 Task: Clear the last 4 weeks hosted app data.
Action: Mouse moved to (997, 30)
Screenshot: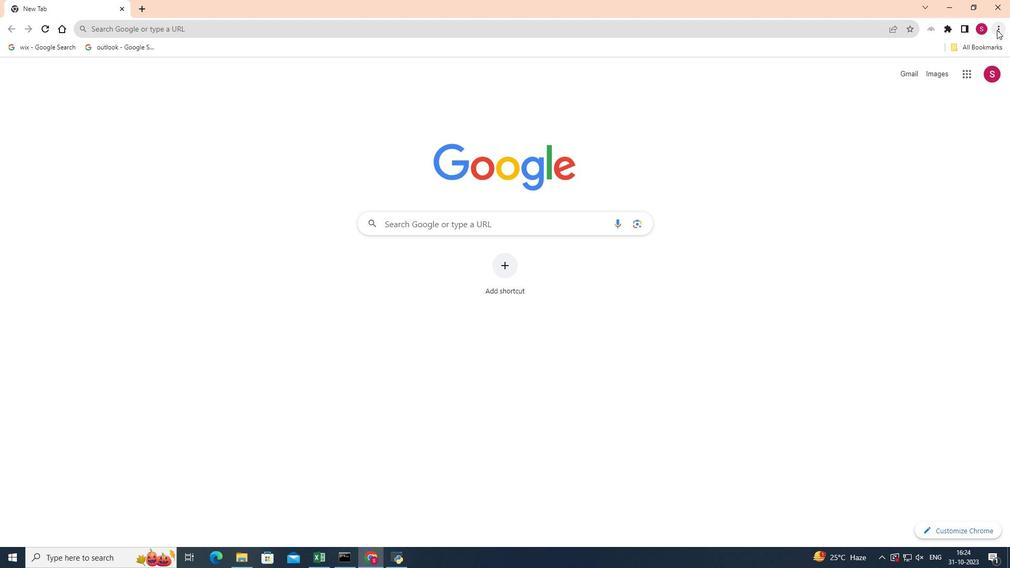 
Action: Mouse pressed left at (997, 30)
Screenshot: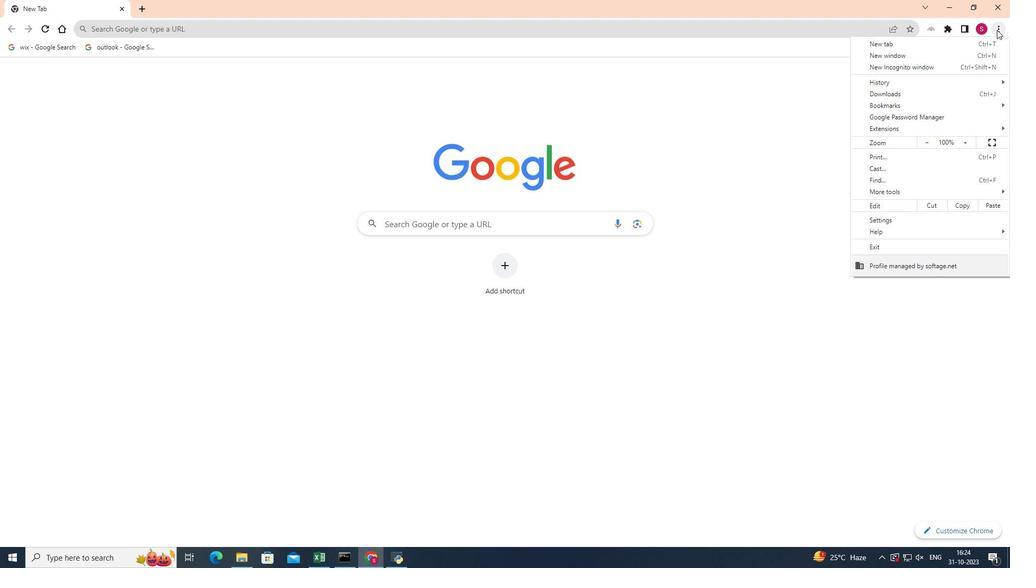 
Action: Mouse moved to (899, 190)
Screenshot: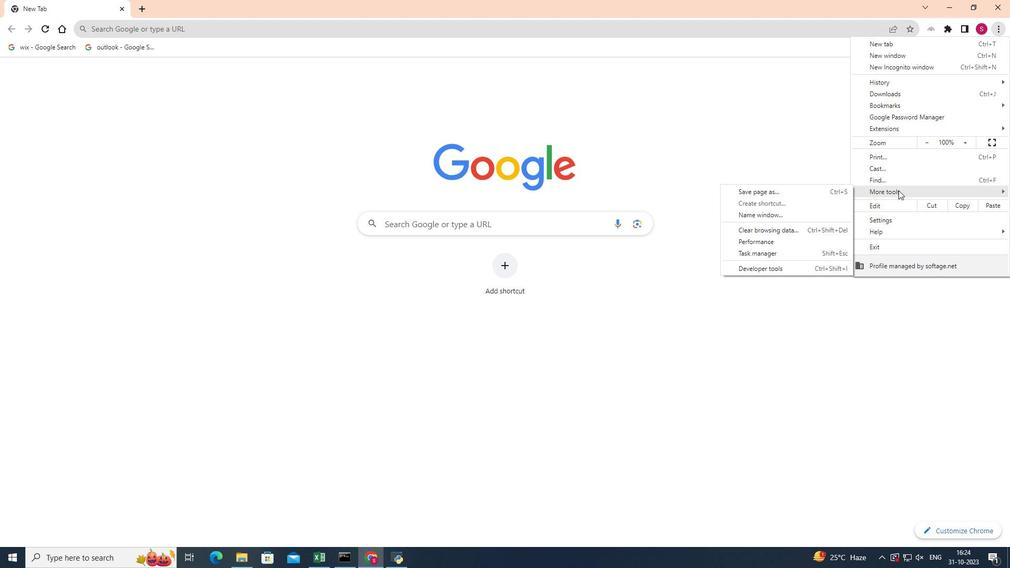 
Action: Mouse pressed left at (899, 190)
Screenshot: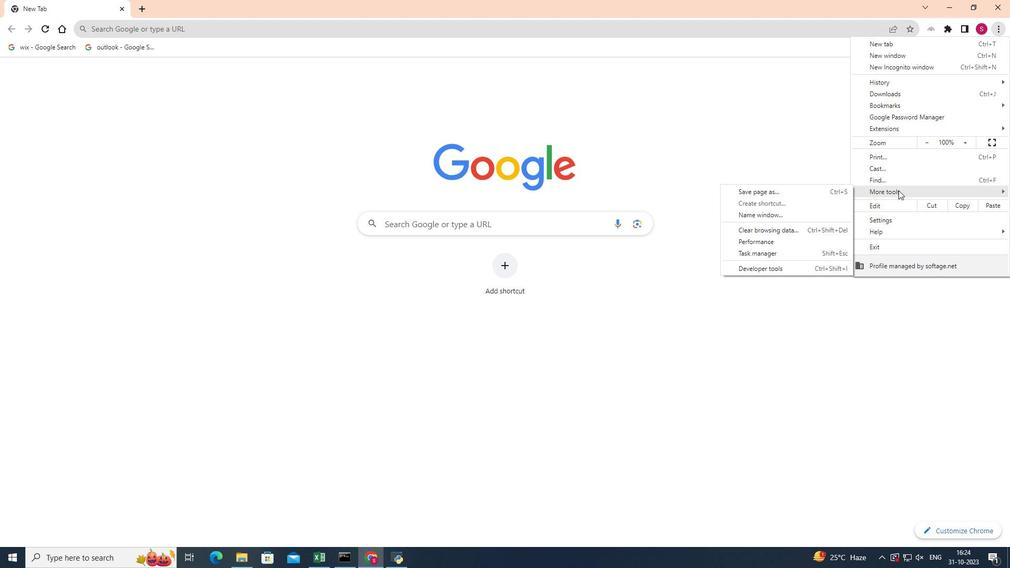 
Action: Mouse moved to (794, 233)
Screenshot: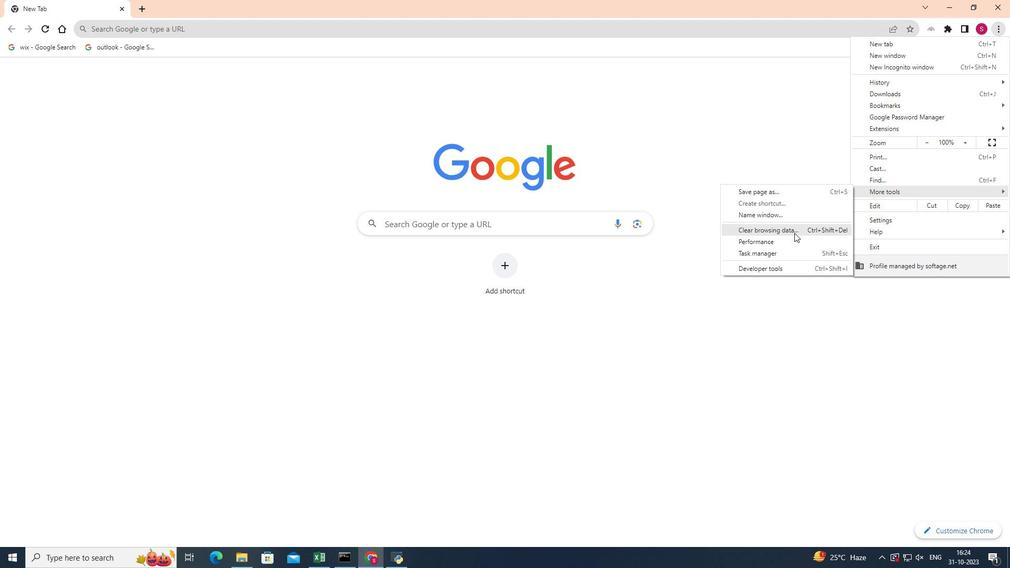 
Action: Mouse pressed left at (794, 233)
Screenshot: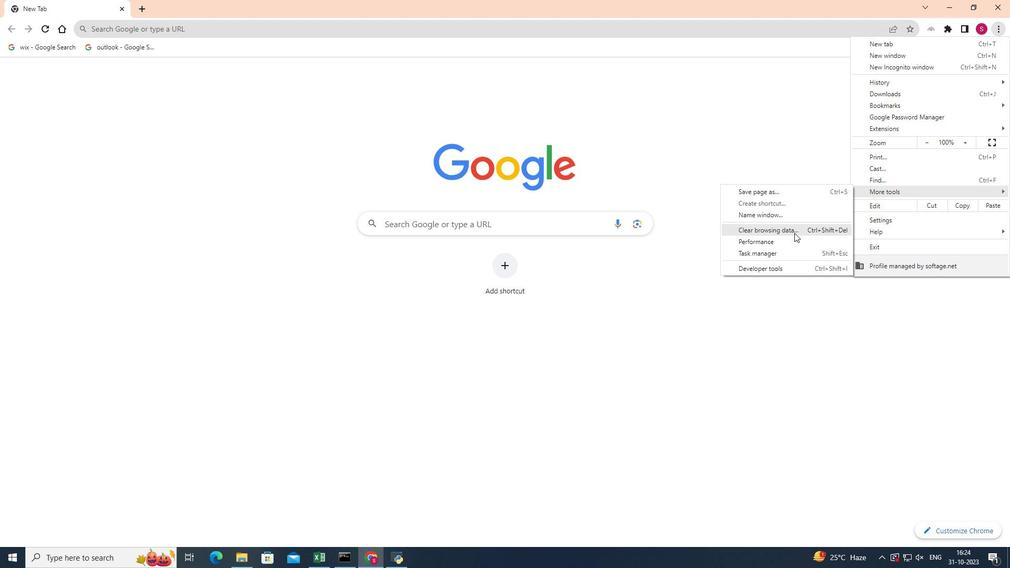 
Action: Mouse moved to (563, 162)
Screenshot: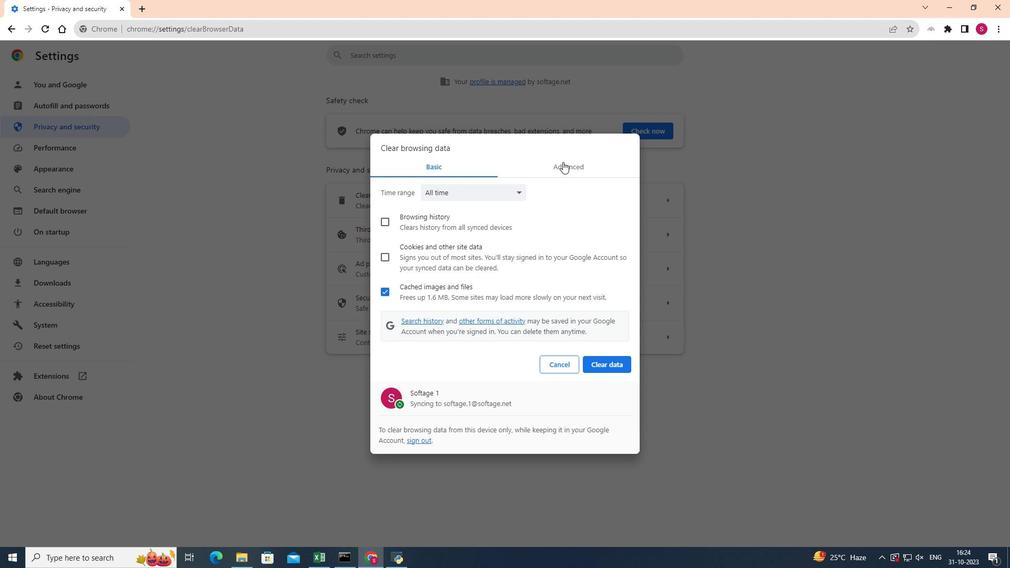 
Action: Mouse pressed left at (563, 162)
Screenshot: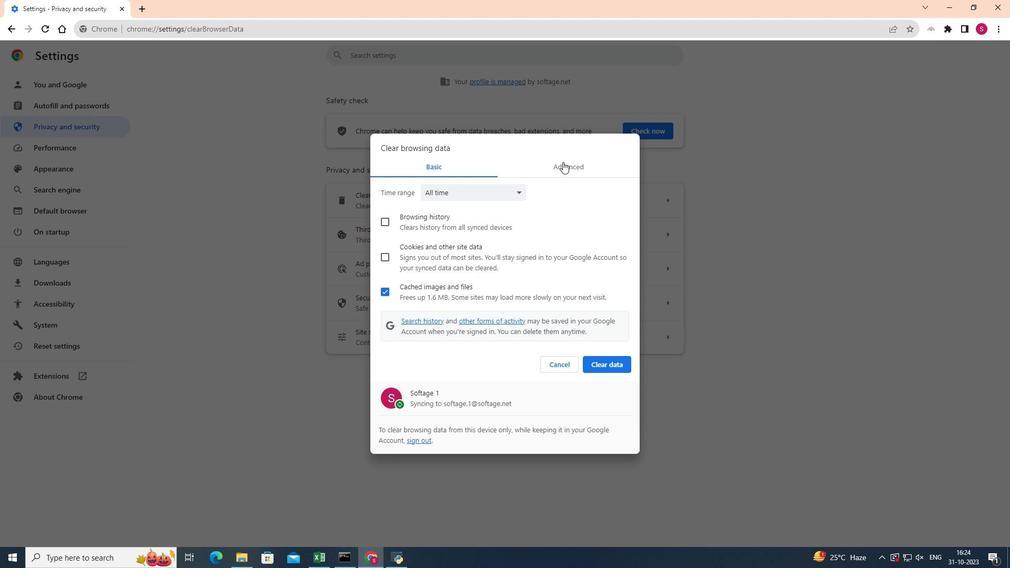 
Action: Mouse moved to (510, 193)
Screenshot: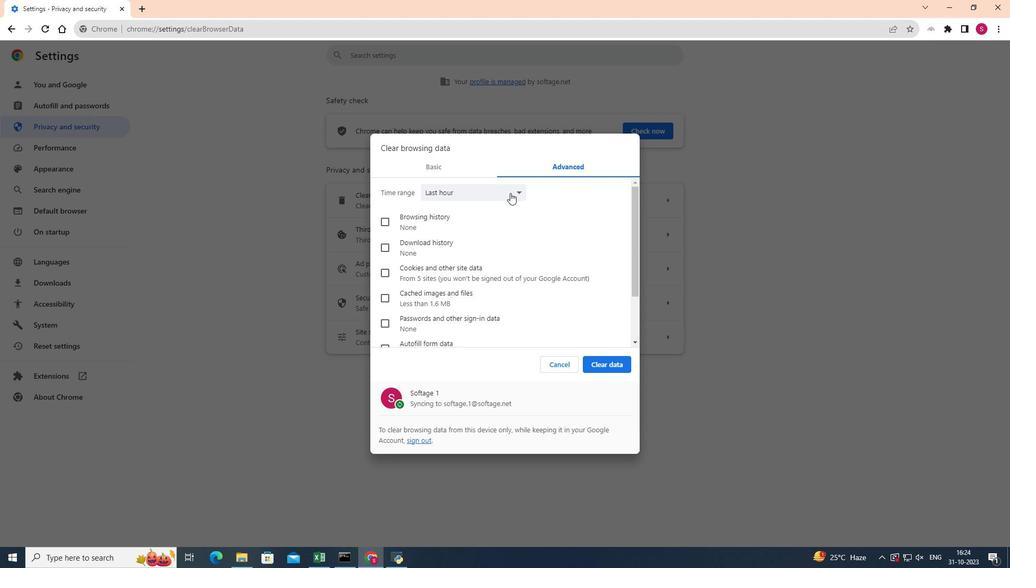 
Action: Mouse pressed left at (510, 193)
Screenshot: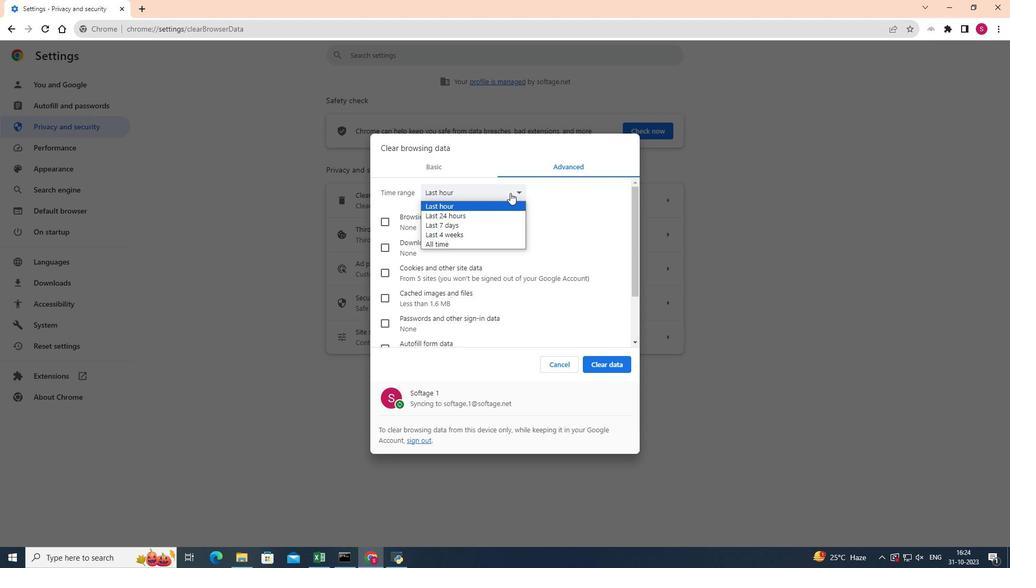 
Action: Mouse moved to (472, 232)
Screenshot: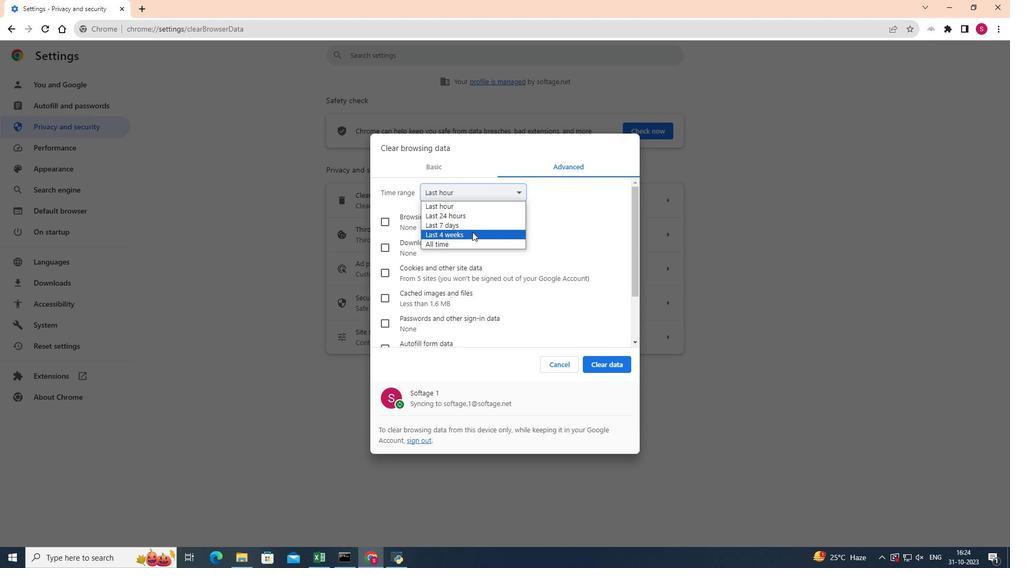 
Action: Mouse pressed left at (472, 232)
Screenshot: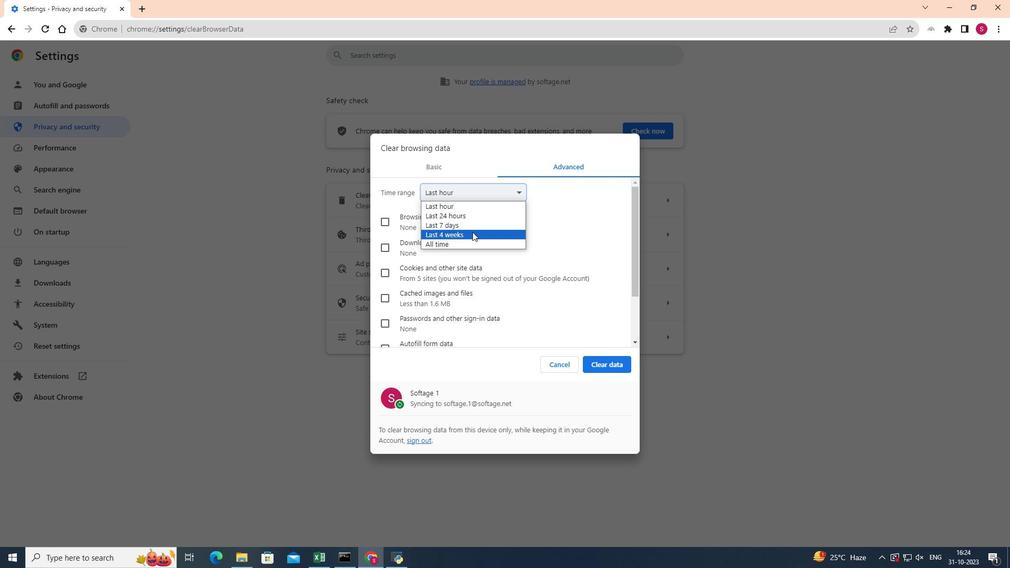 
Action: Mouse moved to (472, 258)
Screenshot: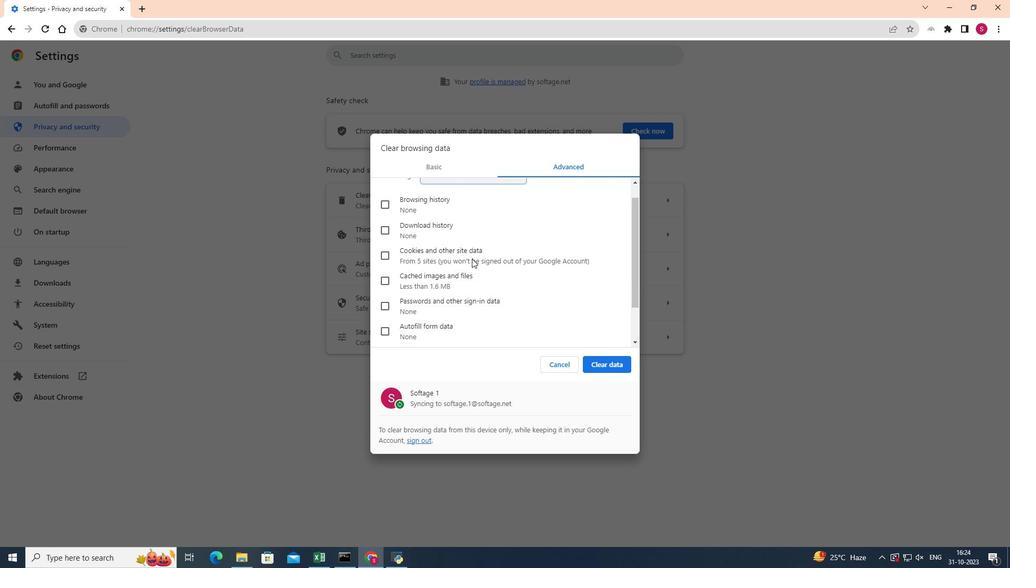 
Action: Mouse scrolled (472, 258) with delta (0, 0)
Screenshot: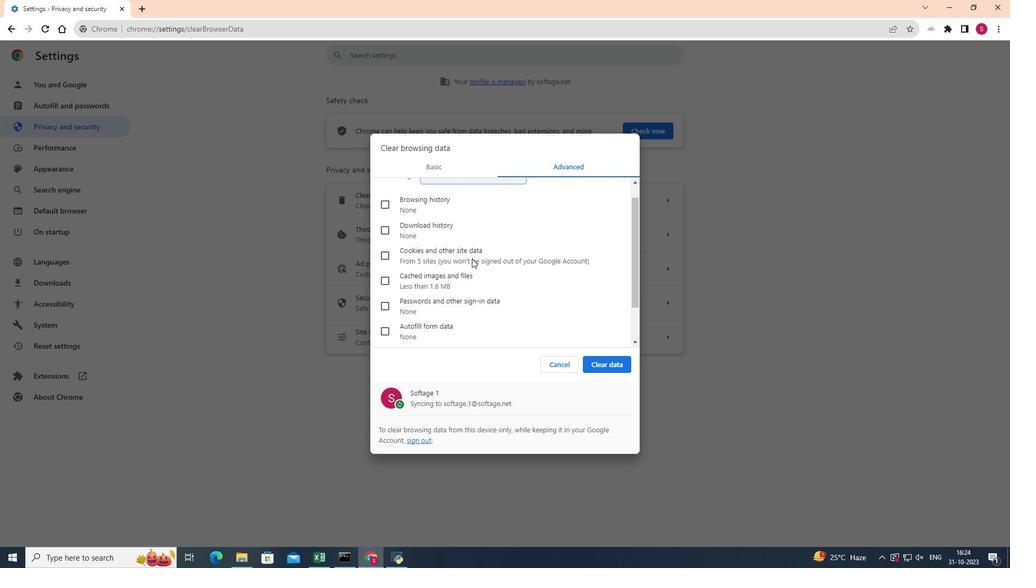 
Action: Mouse scrolled (472, 258) with delta (0, 0)
Screenshot: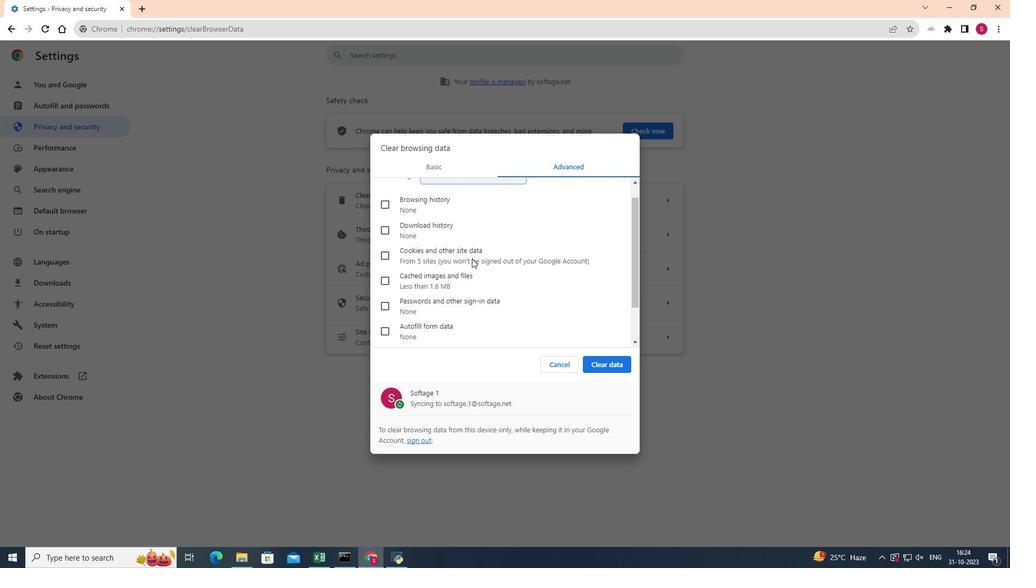 
Action: Mouse scrolled (472, 258) with delta (0, 0)
Screenshot: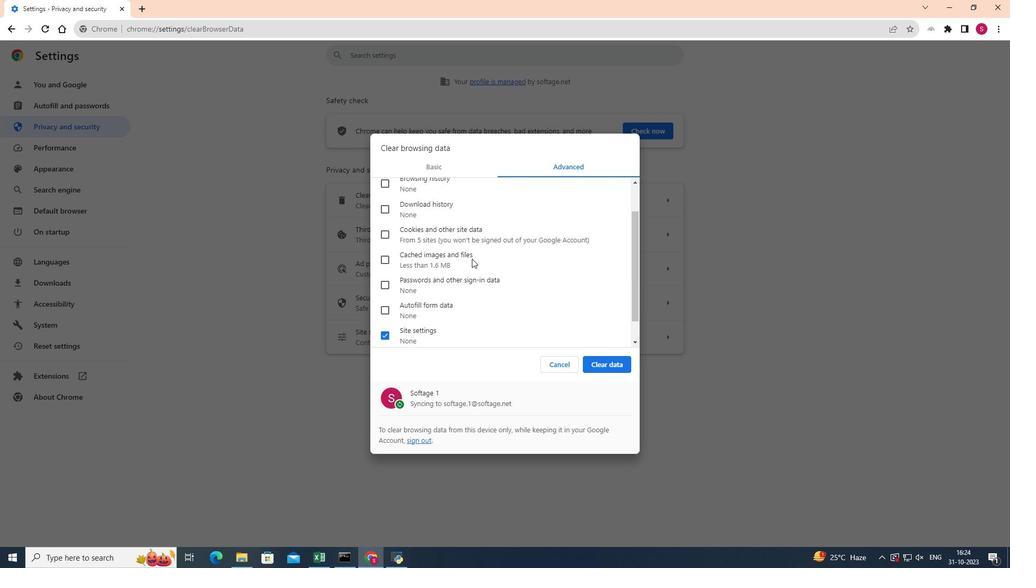 
Action: Mouse scrolled (472, 258) with delta (0, 0)
Screenshot: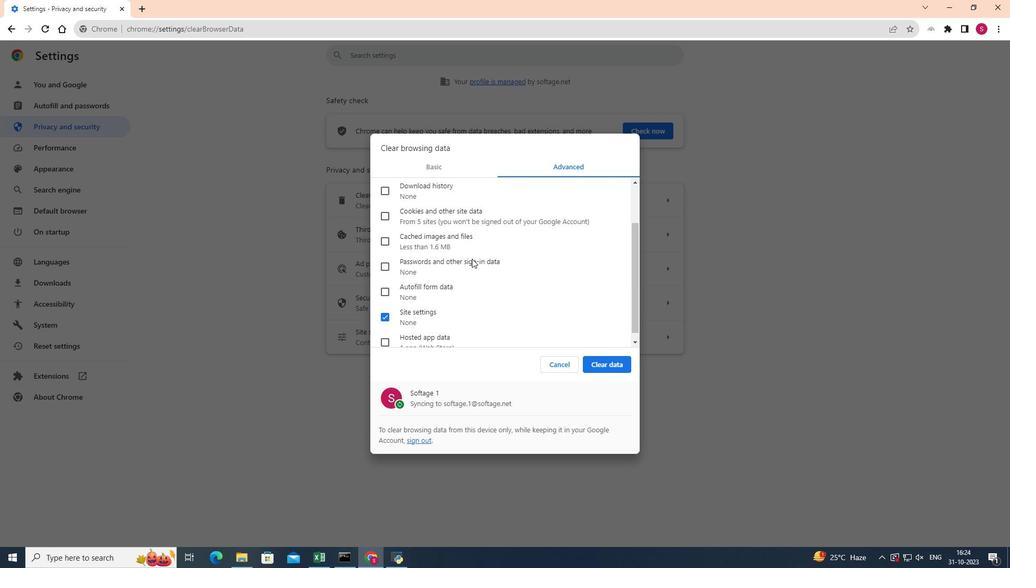 
Action: Mouse scrolled (472, 258) with delta (0, 0)
Screenshot: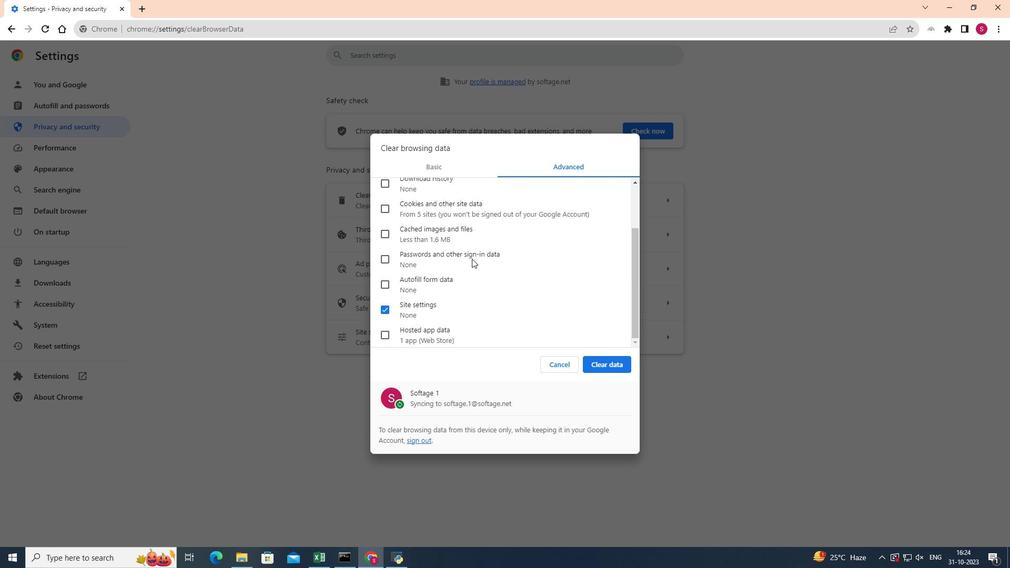 
Action: Mouse moved to (386, 308)
Screenshot: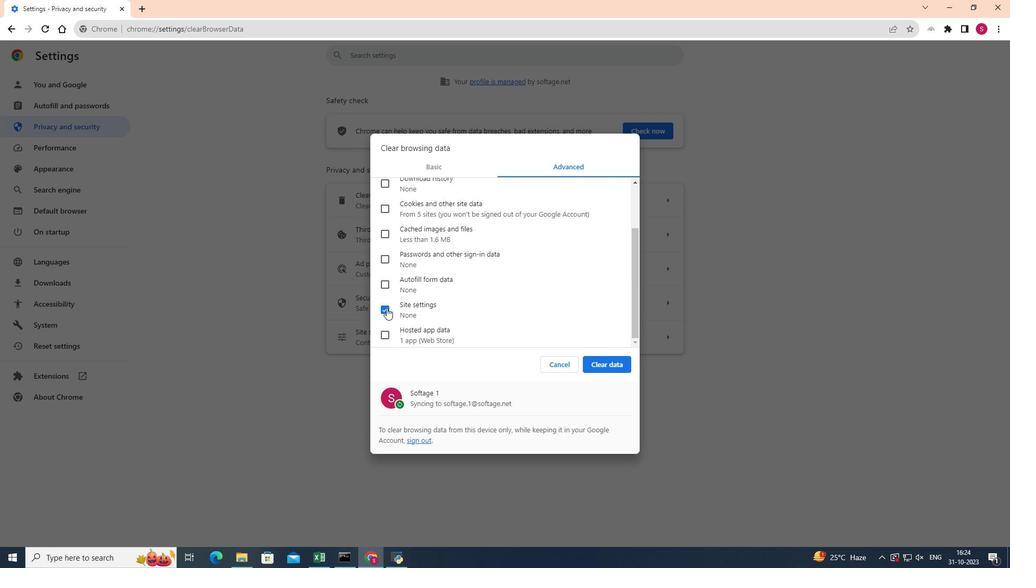 
Action: Mouse pressed left at (386, 308)
Screenshot: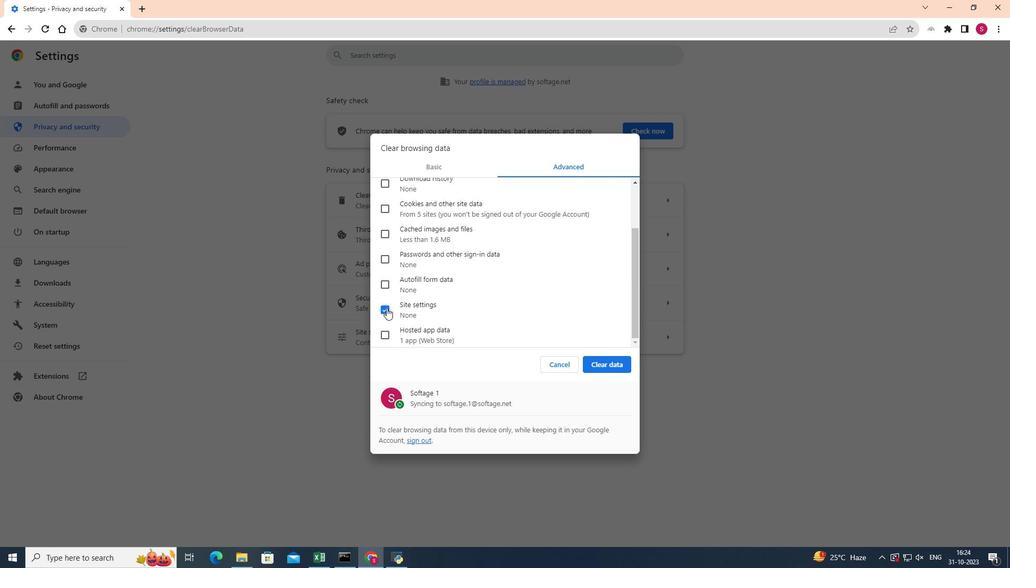 
Action: Mouse moved to (382, 337)
Screenshot: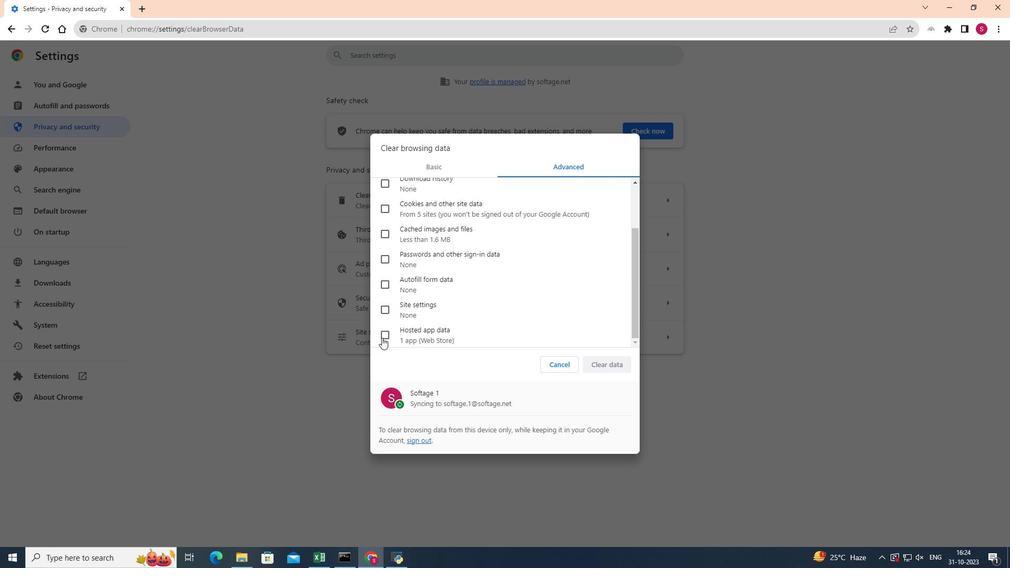 
Action: Mouse pressed left at (382, 337)
Screenshot: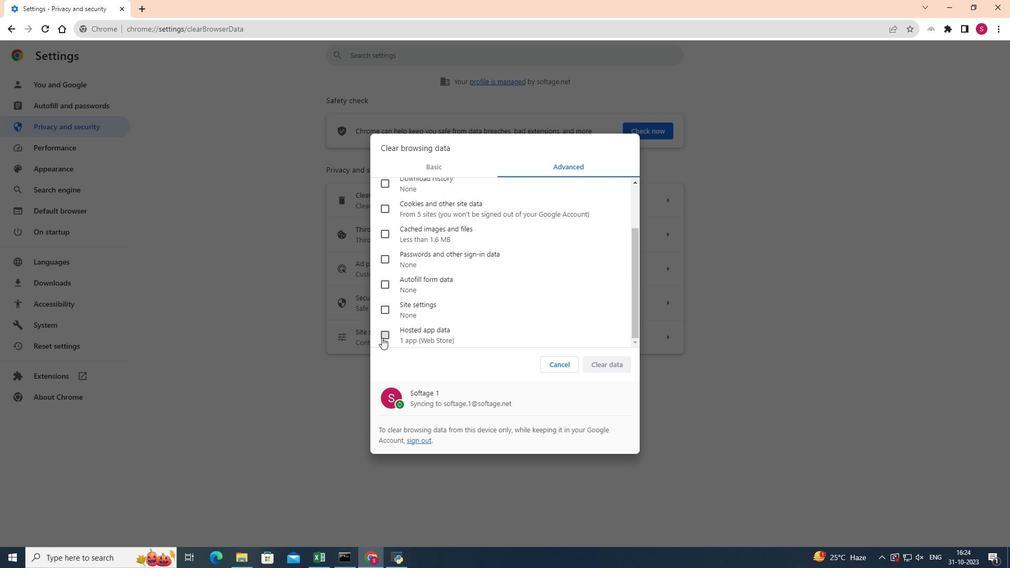 
Action: Mouse moved to (612, 369)
Screenshot: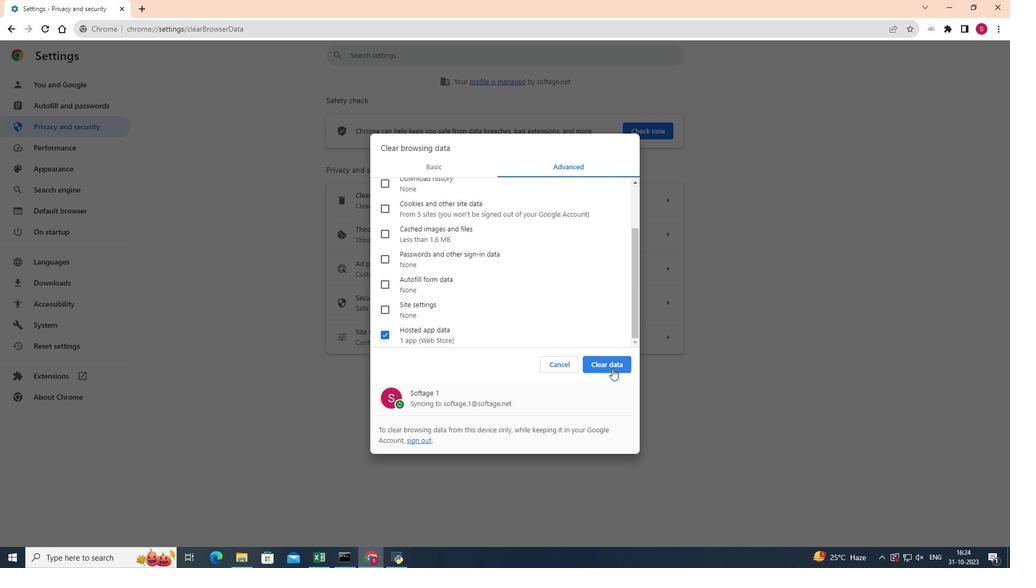 
Action: Mouse pressed left at (612, 369)
Screenshot: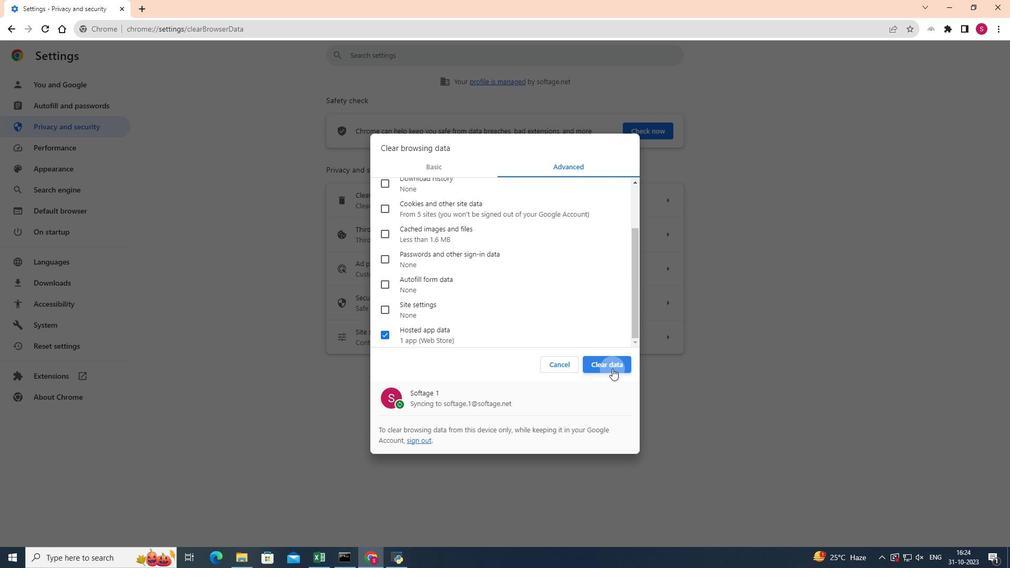 
Action: Mouse moved to (613, 367)
Screenshot: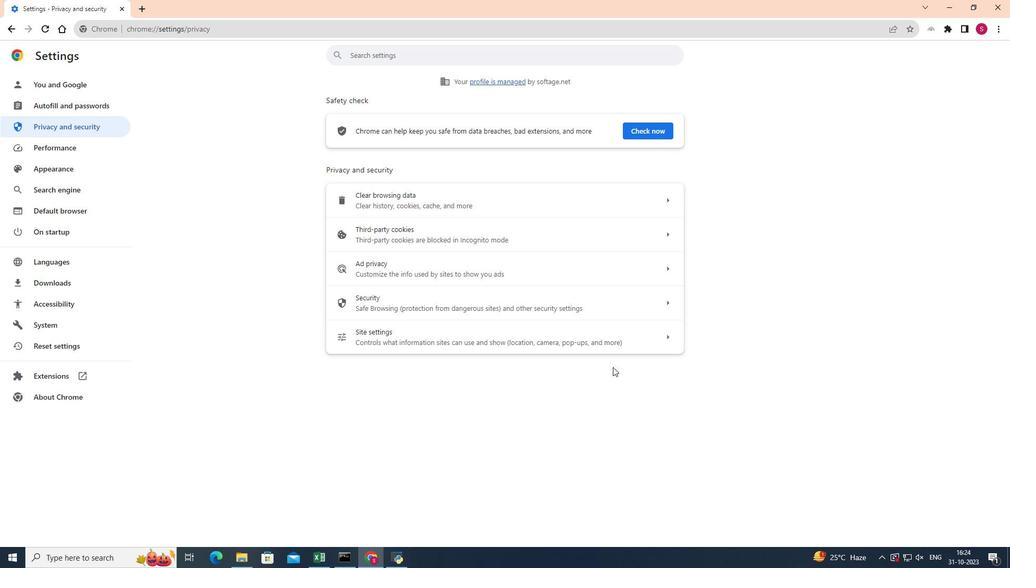 
